 Task: Look for products in the category "Aromatherapy & Essential Oils" from Pacifica only.
Action: Mouse moved to (305, 135)
Screenshot: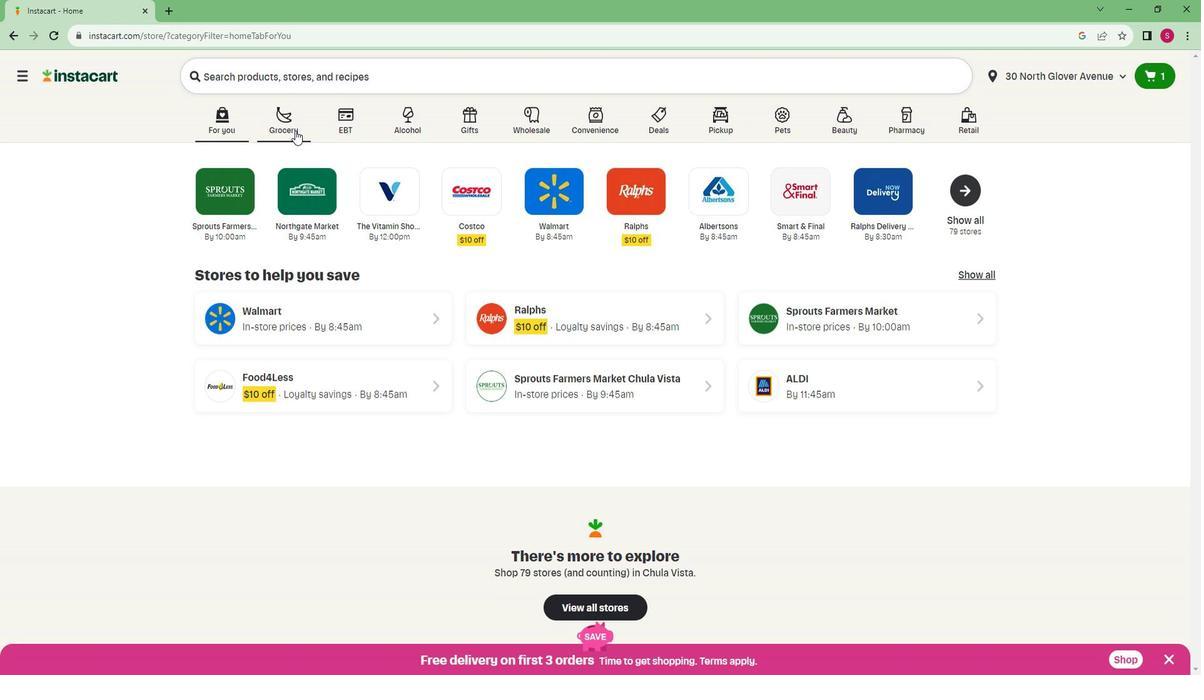 
Action: Mouse pressed left at (305, 135)
Screenshot: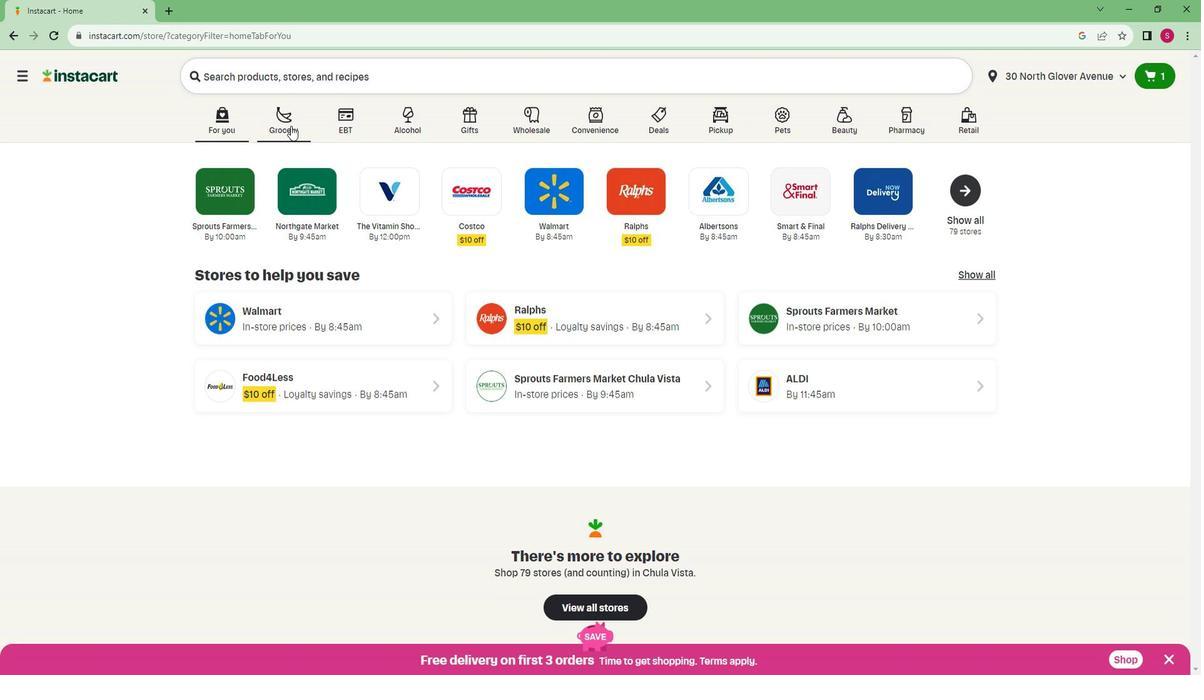 
Action: Mouse moved to (274, 361)
Screenshot: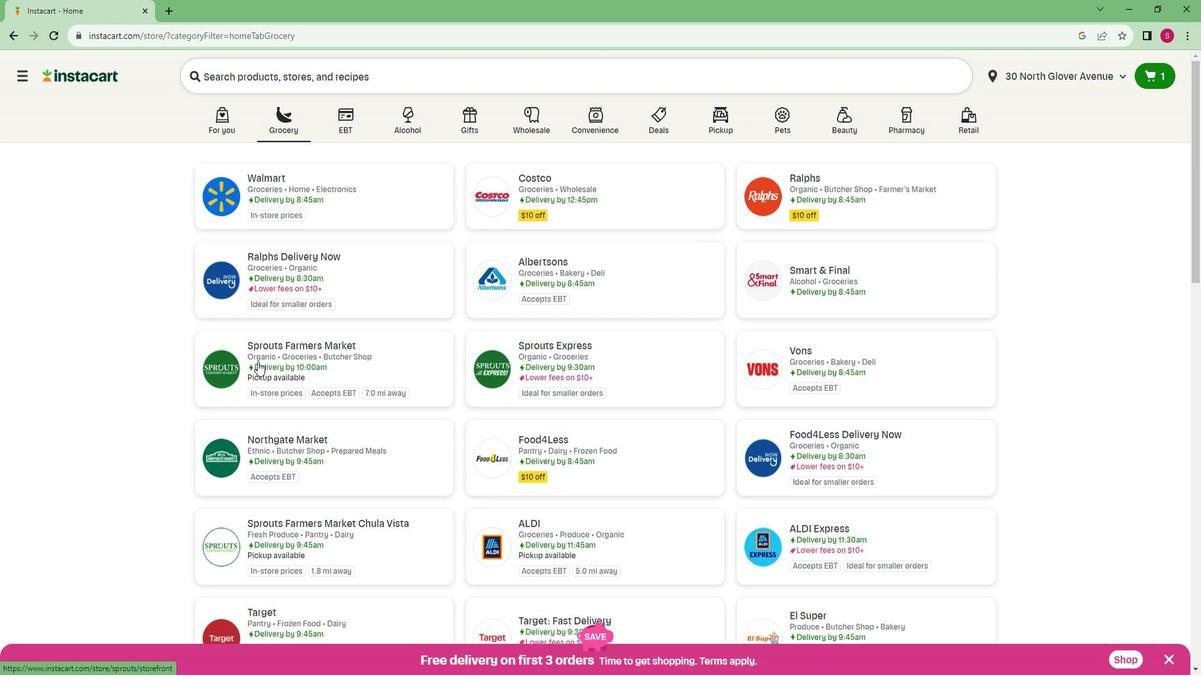 
Action: Mouse pressed left at (274, 361)
Screenshot: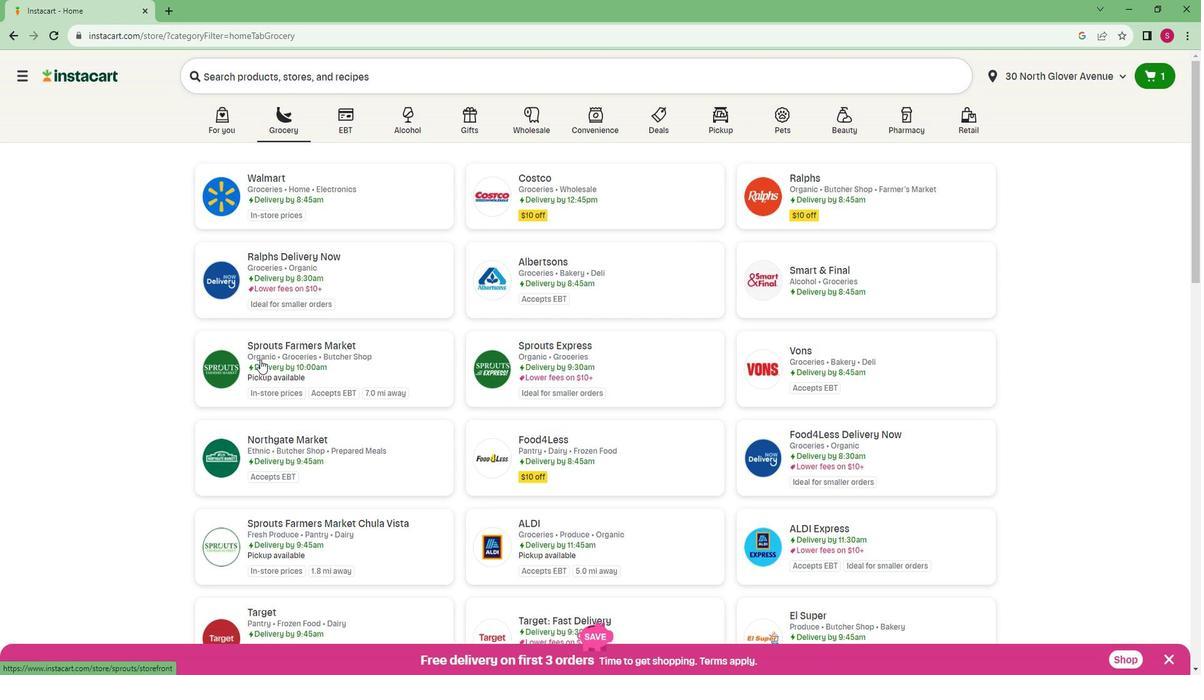
Action: Mouse moved to (137, 503)
Screenshot: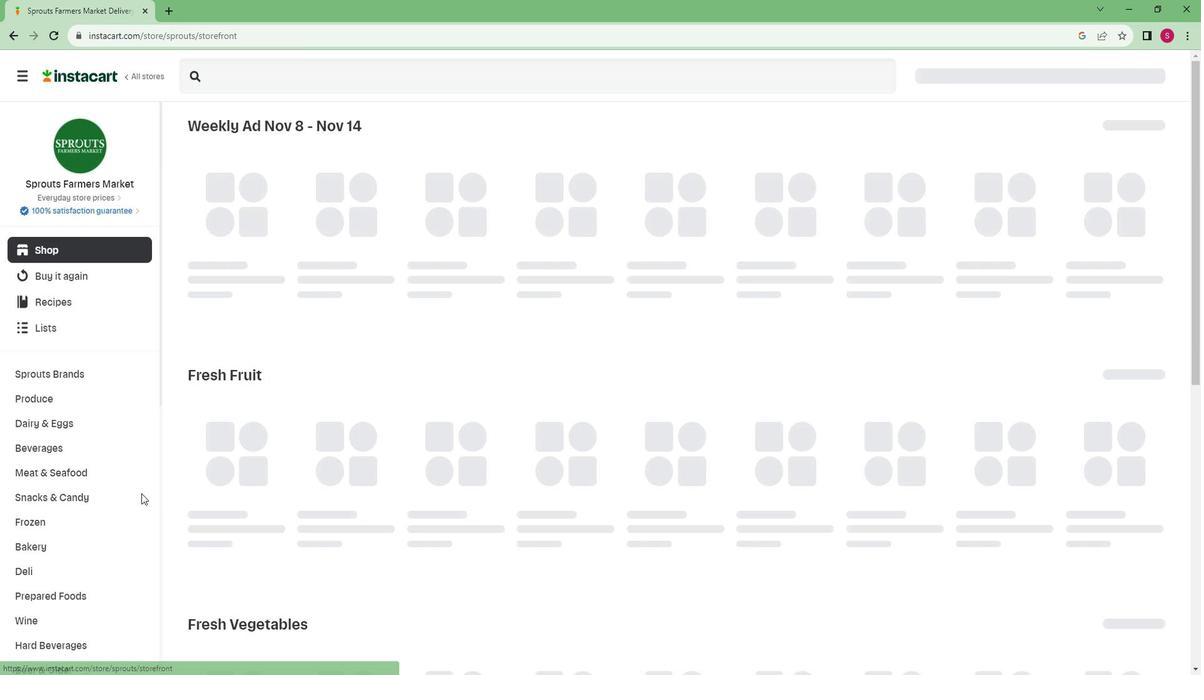 
Action: Mouse scrolled (137, 502) with delta (0, 0)
Screenshot: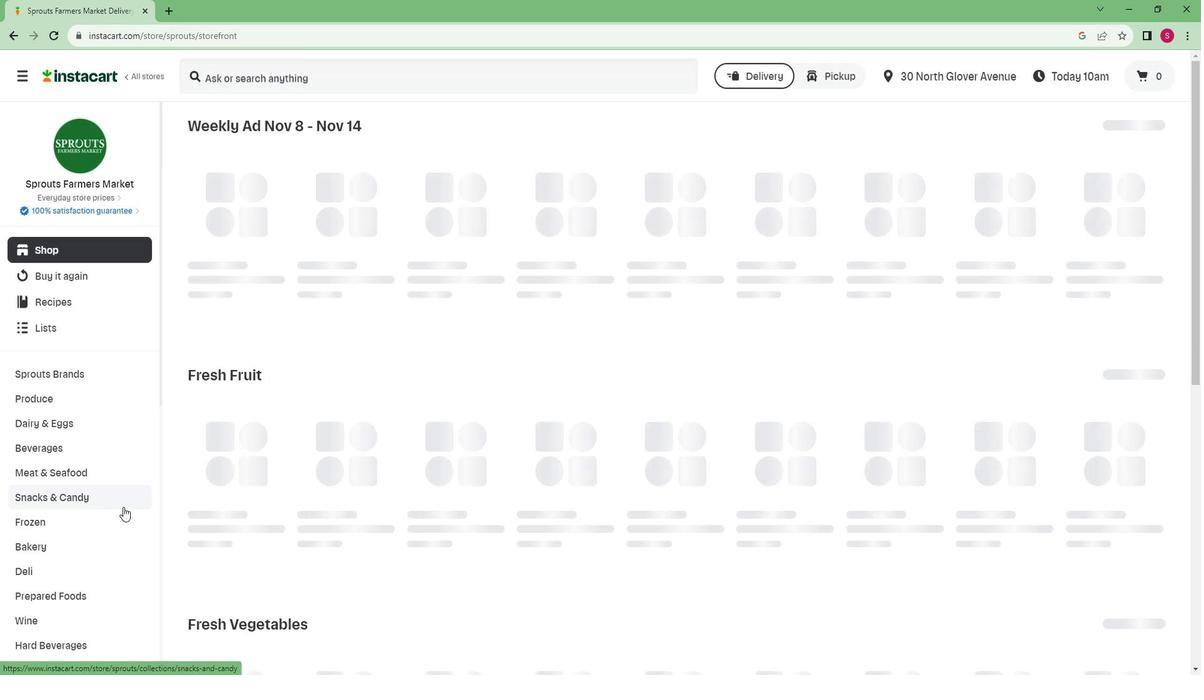 
Action: Mouse scrolled (137, 502) with delta (0, 0)
Screenshot: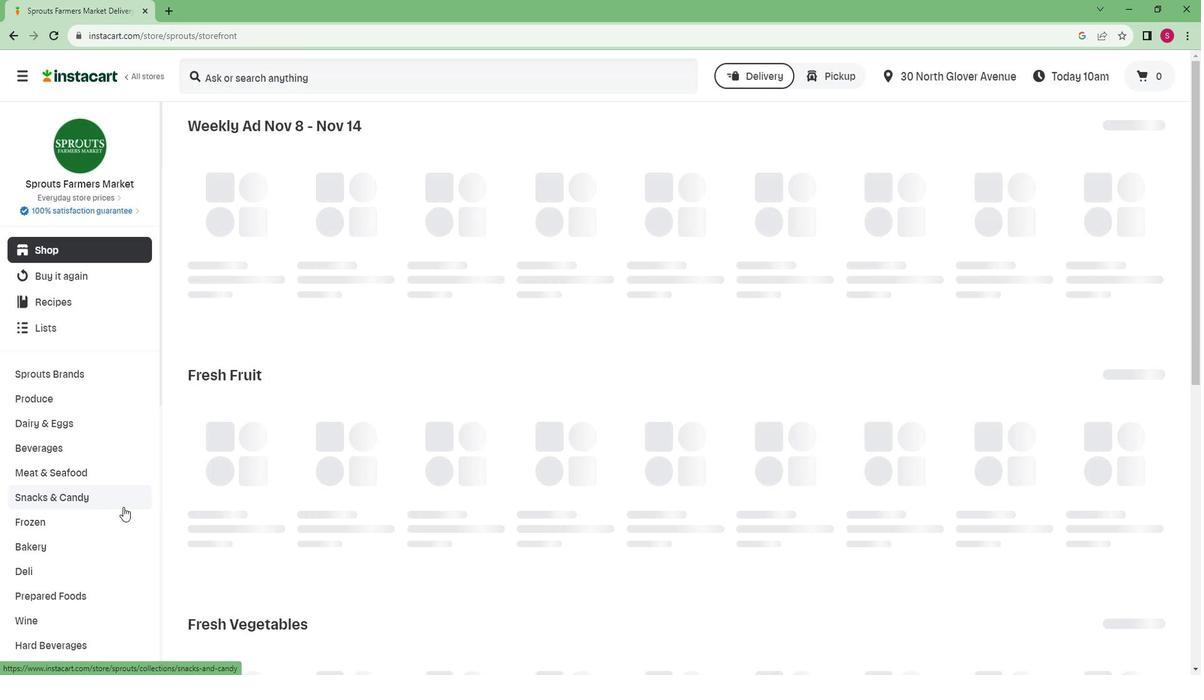 
Action: Mouse moved to (137, 503)
Screenshot: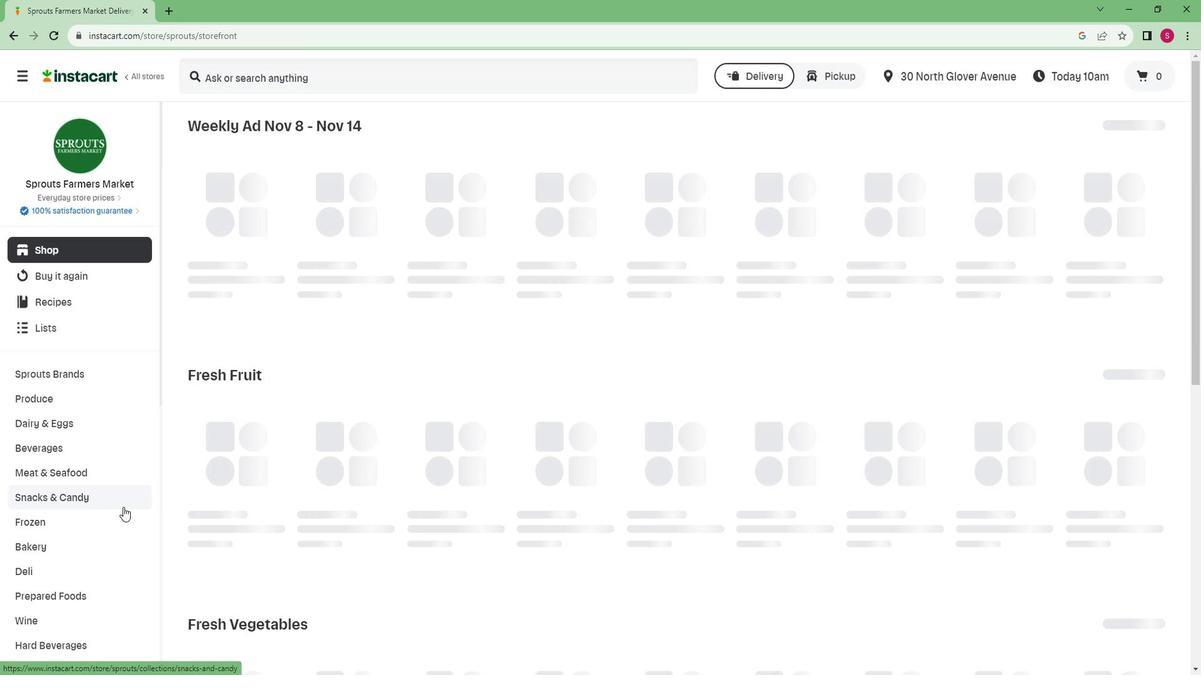 
Action: Mouse scrolled (137, 502) with delta (0, 0)
Screenshot: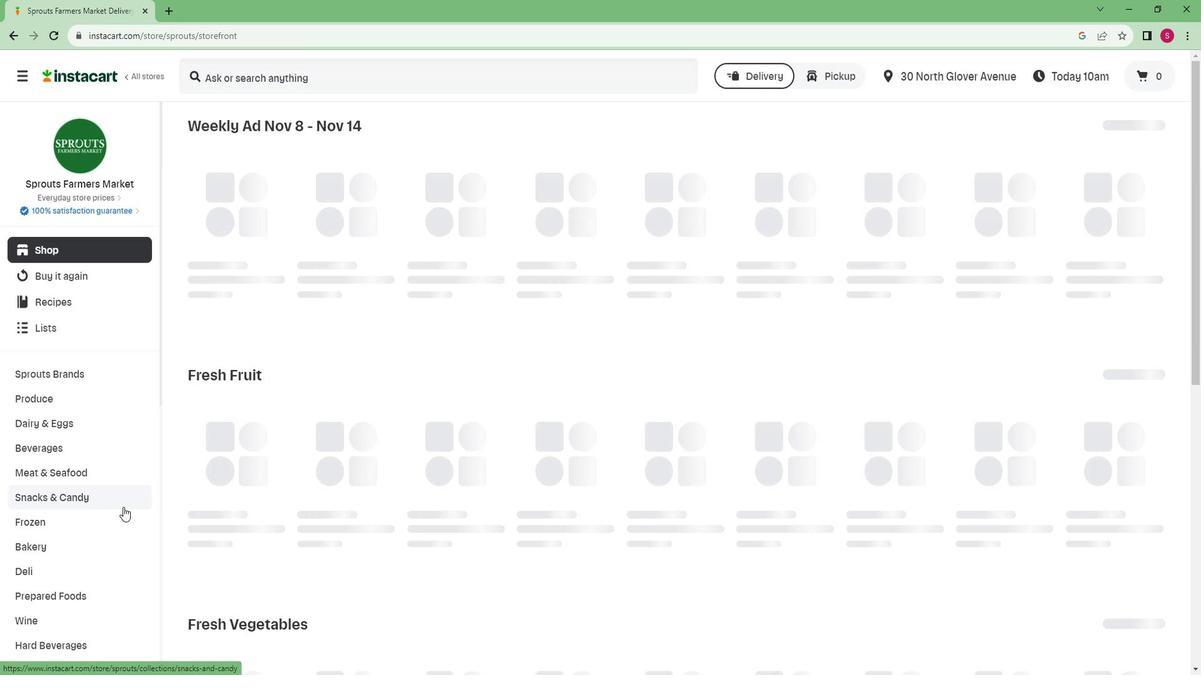 
Action: Mouse scrolled (137, 502) with delta (0, 0)
Screenshot: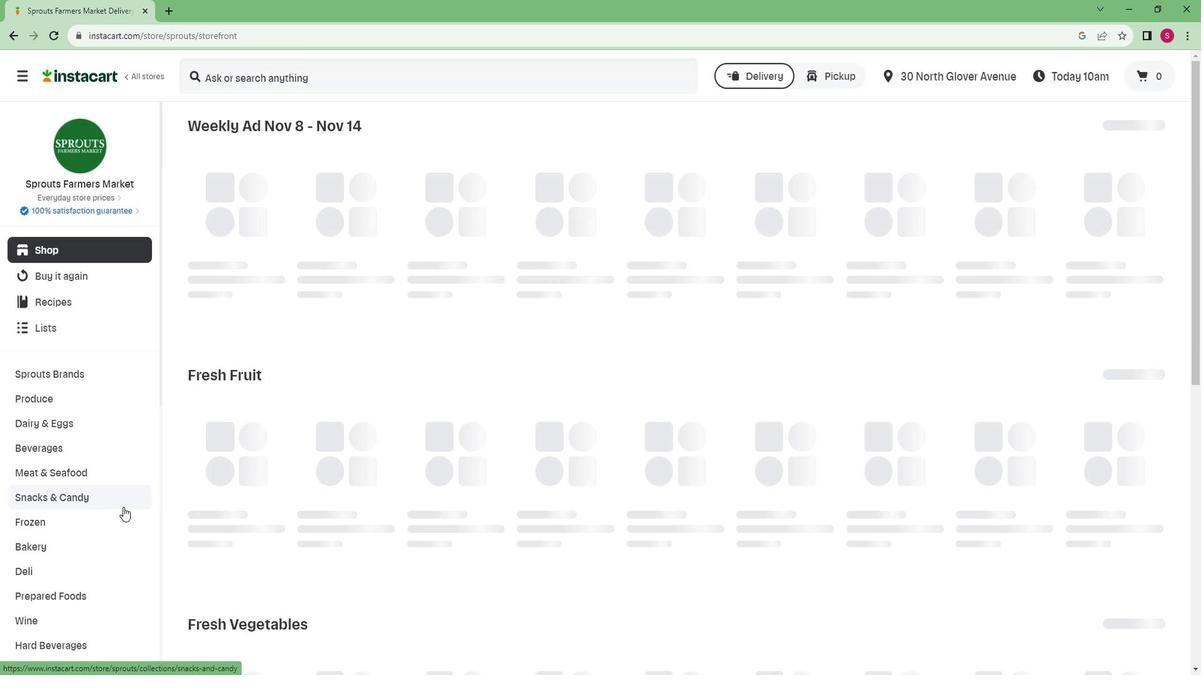 
Action: Mouse moved to (137, 503)
Screenshot: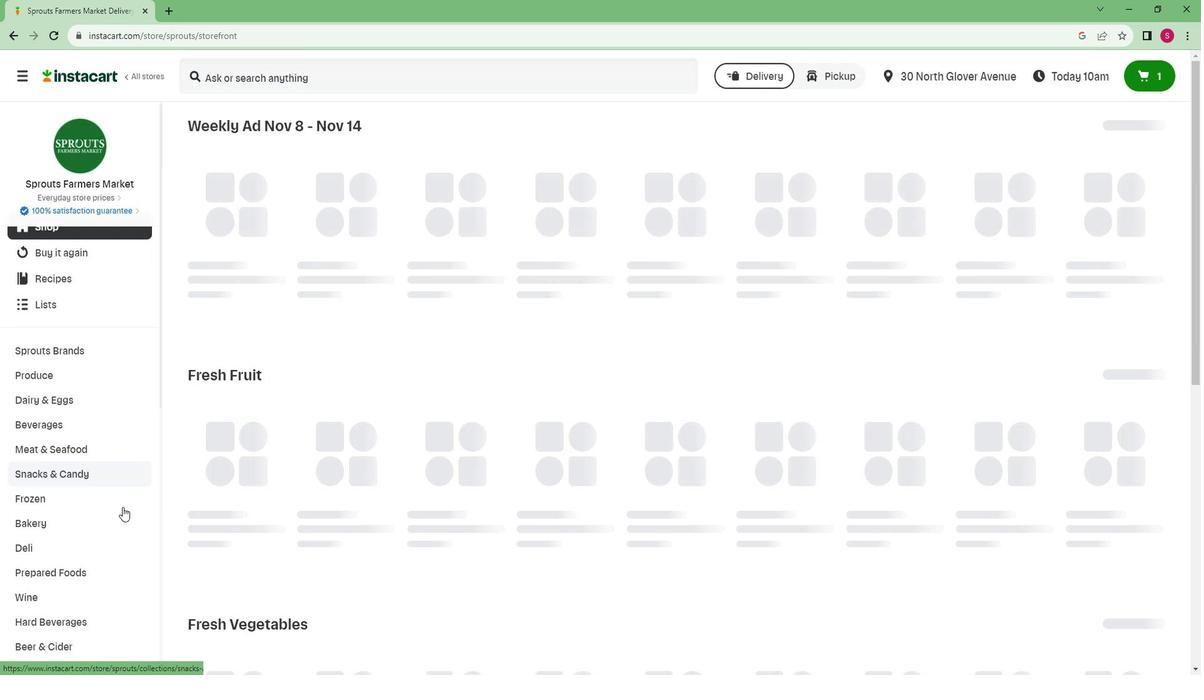 
Action: Mouse scrolled (137, 502) with delta (0, 0)
Screenshot: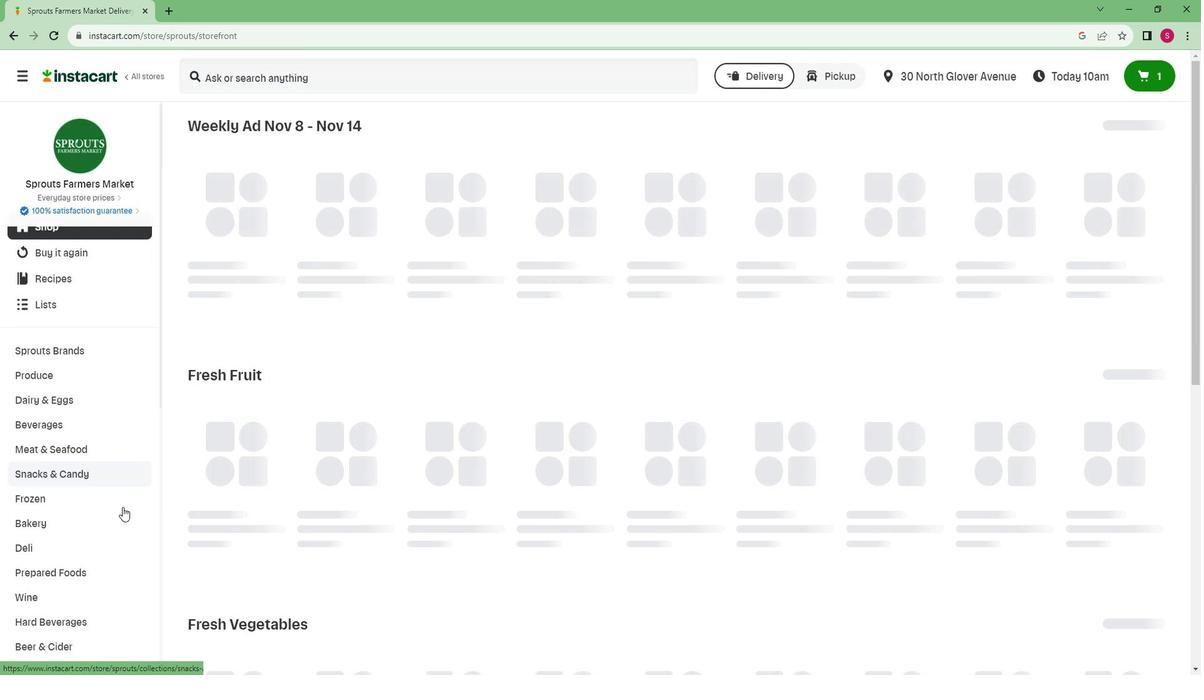 
Action: Mouse scrolled (137, 502) with delta (0, 0)
Screenshot: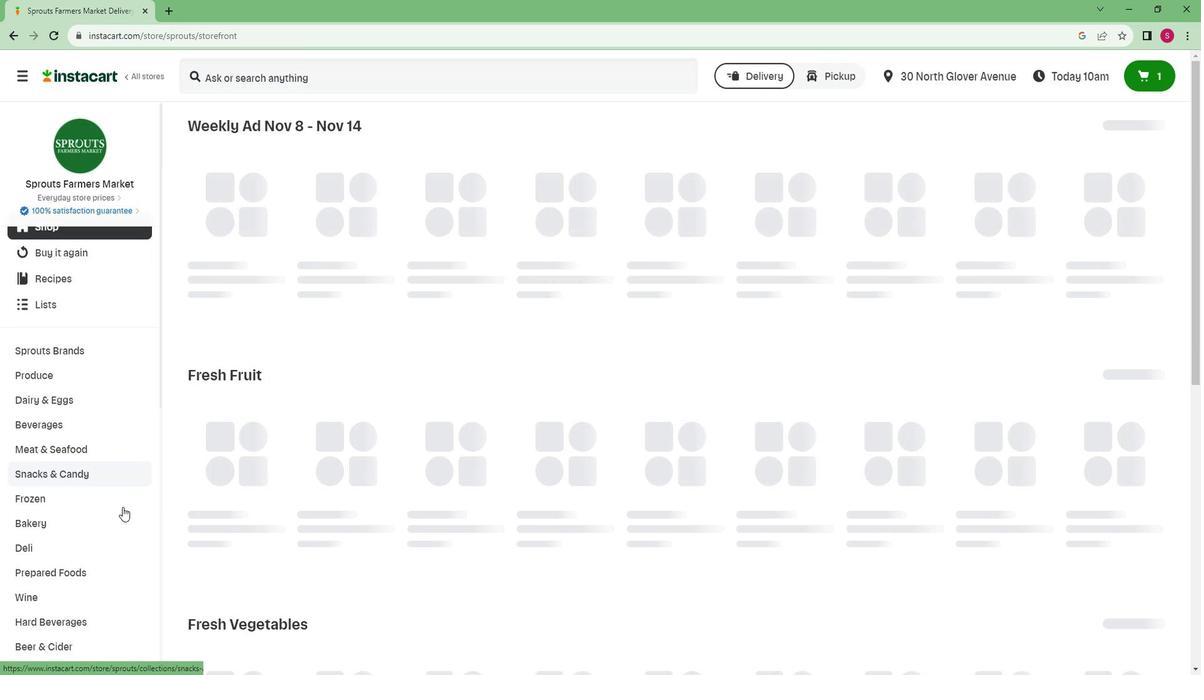 
Action: Mouse scrolled (137, 502) with delta (0, 0)
Screenshot: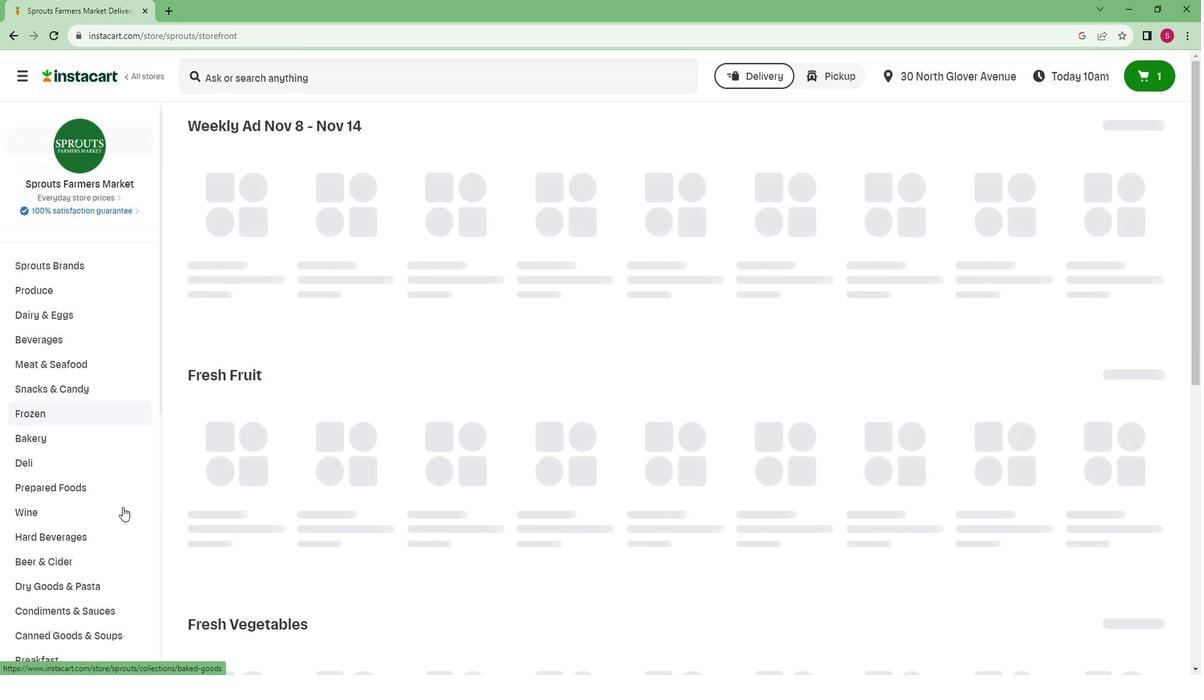 
Action: Mouse moved to (83, 592)
Screenshot: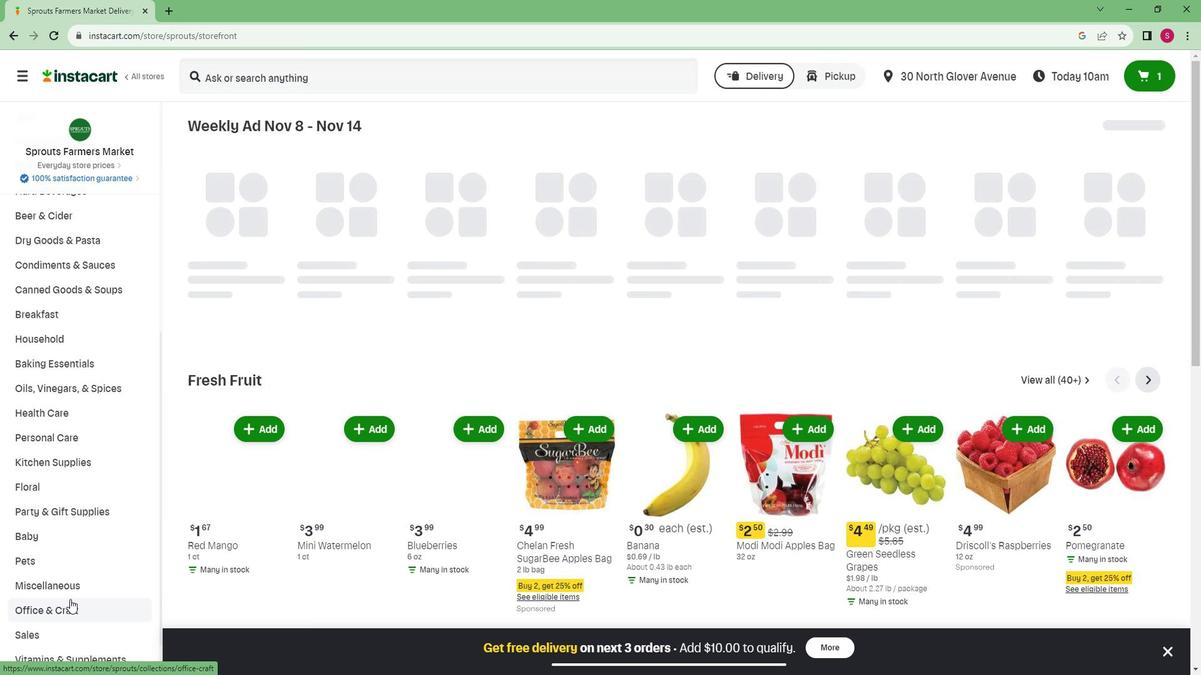 
Action: Mouse scrolled (83, 591) with delta (0, 0)
Screenshot: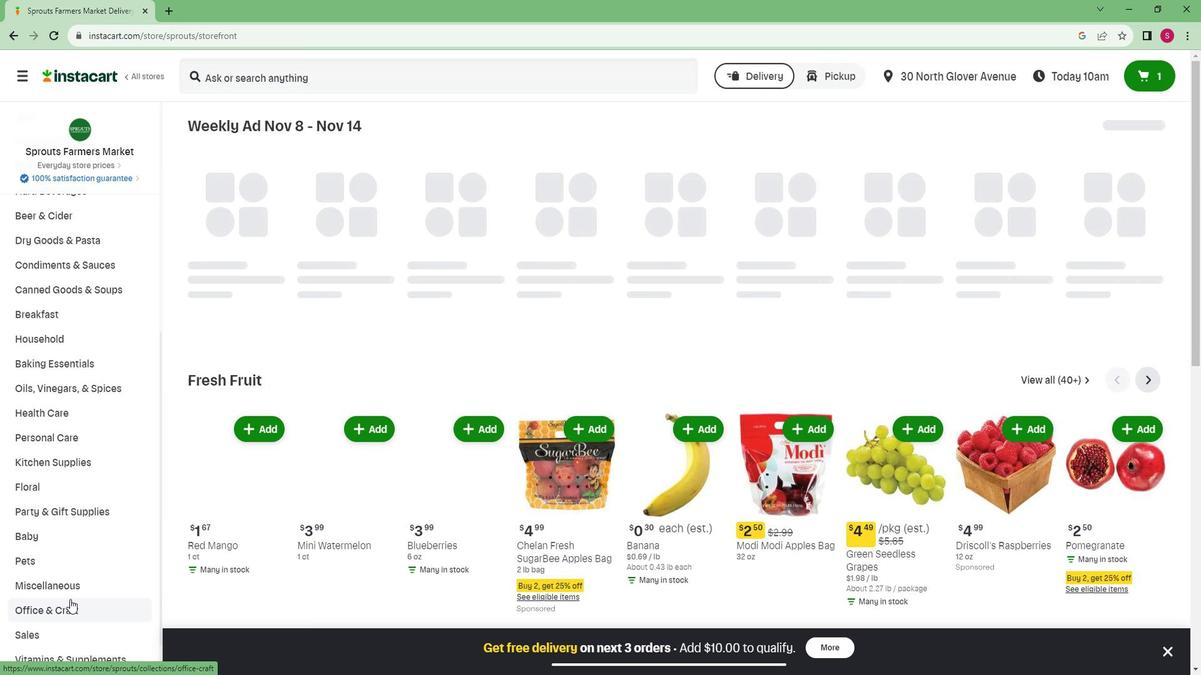 
Action: Mouse moved to (66, 615)
Screenshot: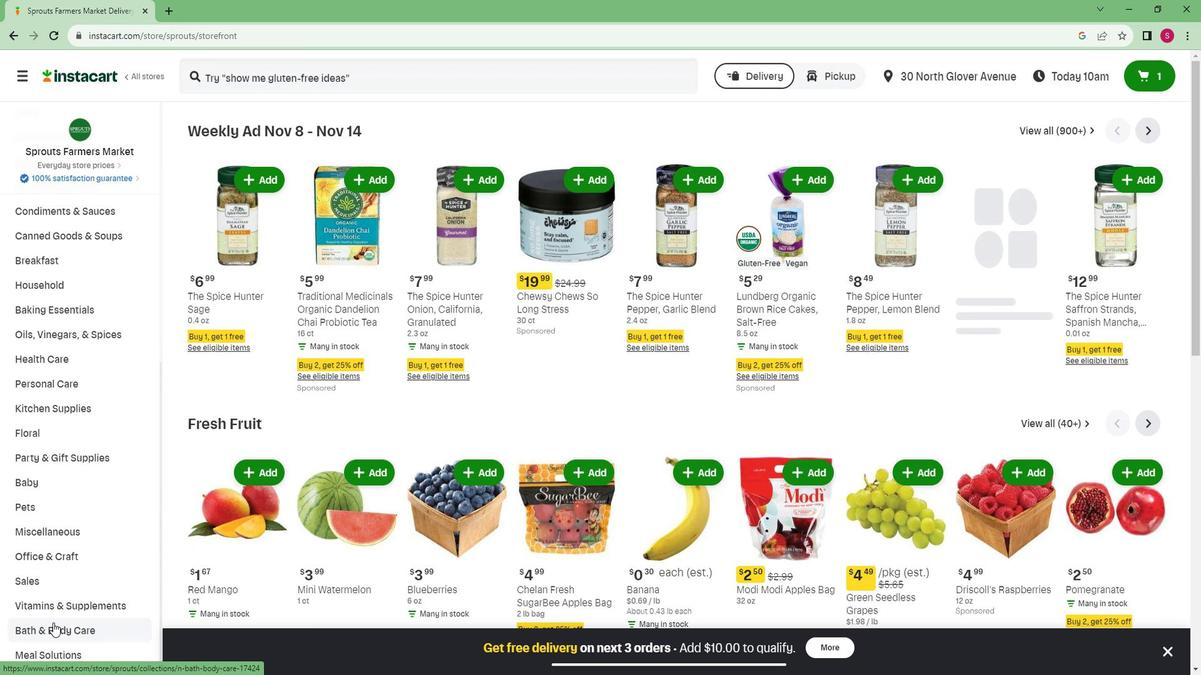 
Action: Mouse pressed left at (66, 615)
Screenshot: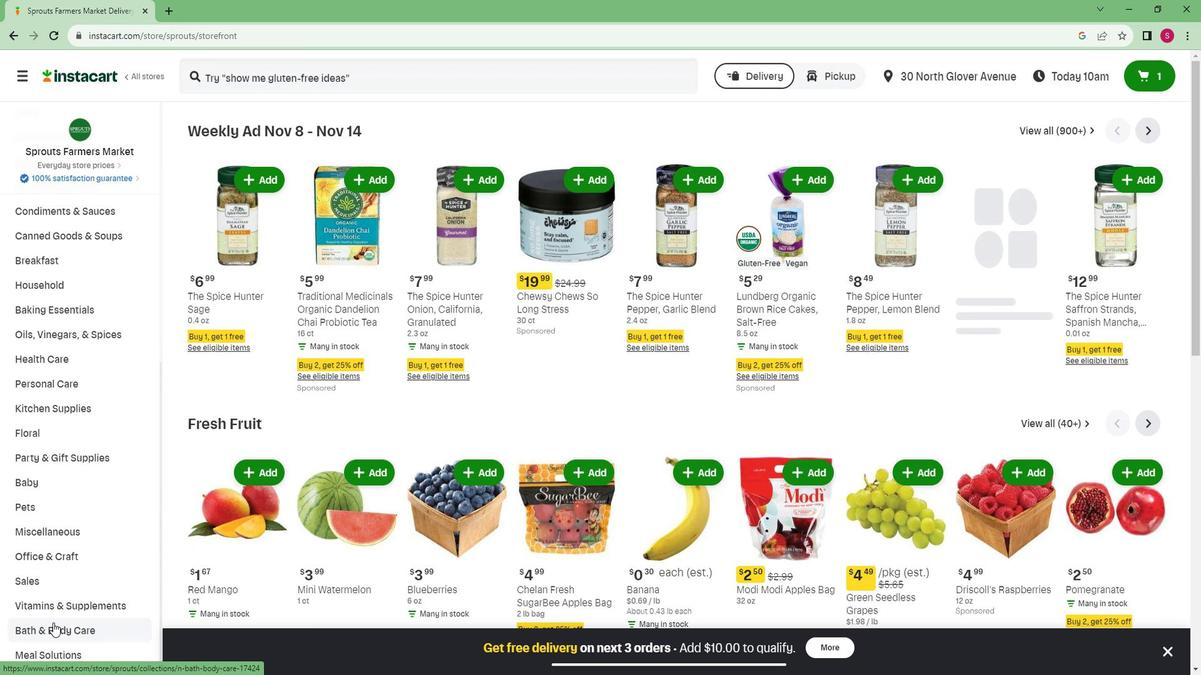 
Action: Mouse moved to (1060, 173)
Screenshot: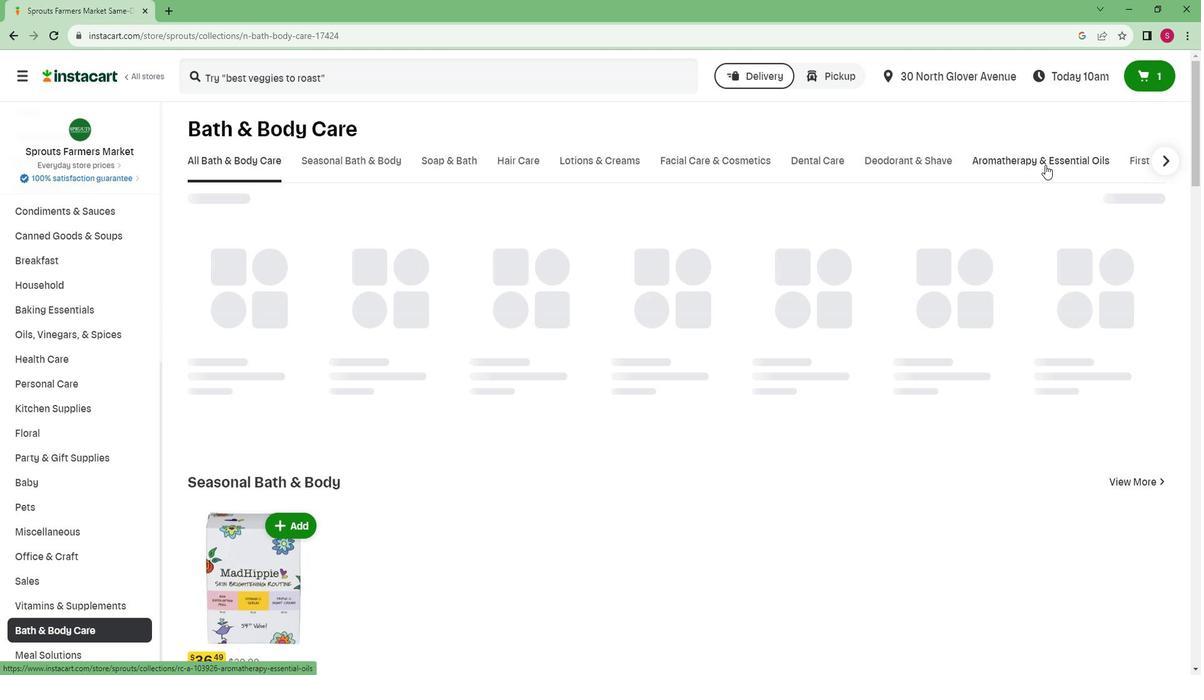
Action: Mouse pressed left at (1060, 173)
Screenshot: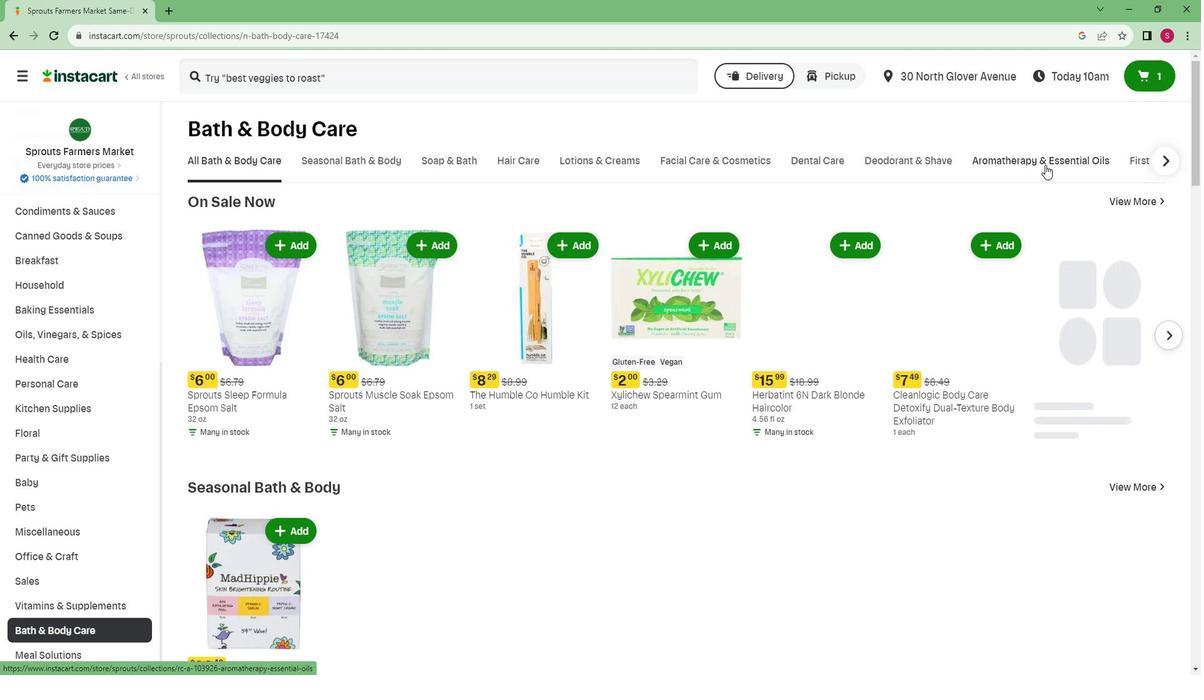 
Action: Mouse moved to (291, 214)
Screenshot: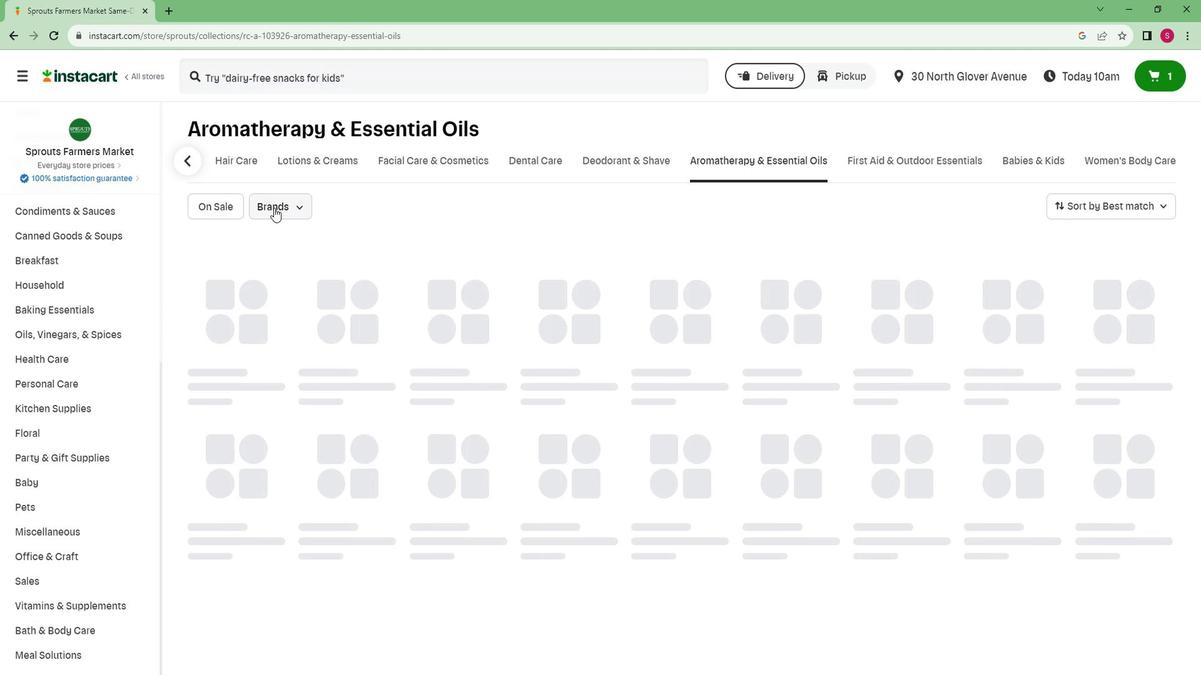 
Action: Mouse pressed left at (291, 214)
Screenshot: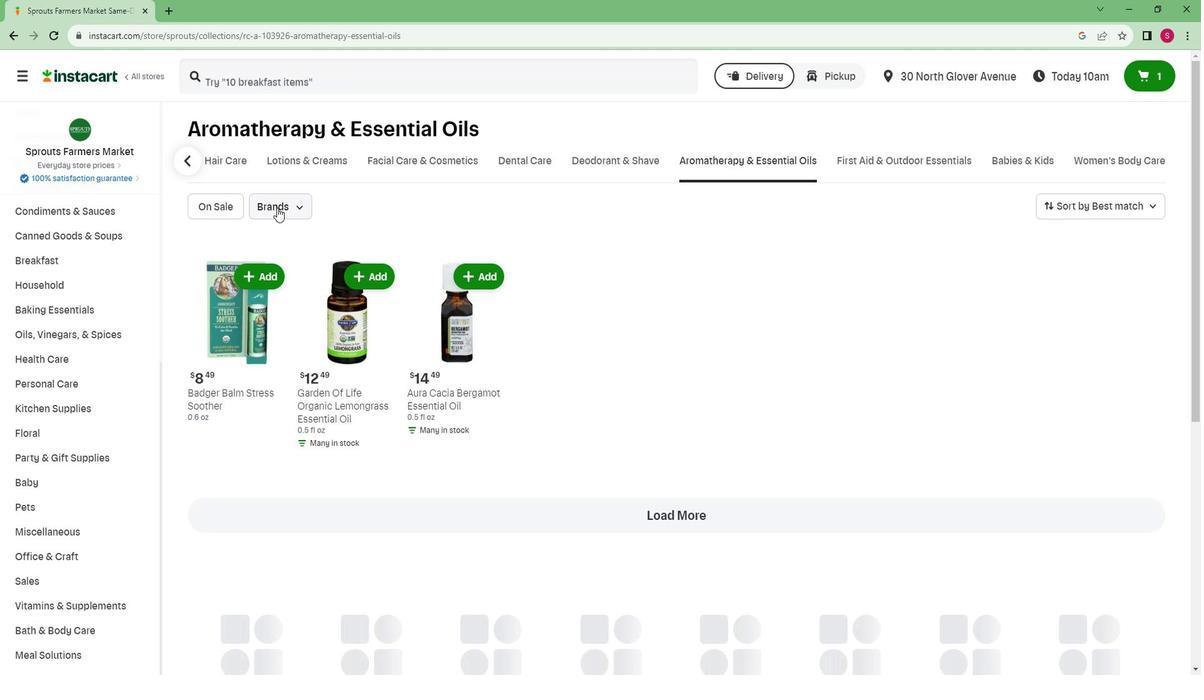 
Action: Mouse moved to (291, 296)
Screenshot: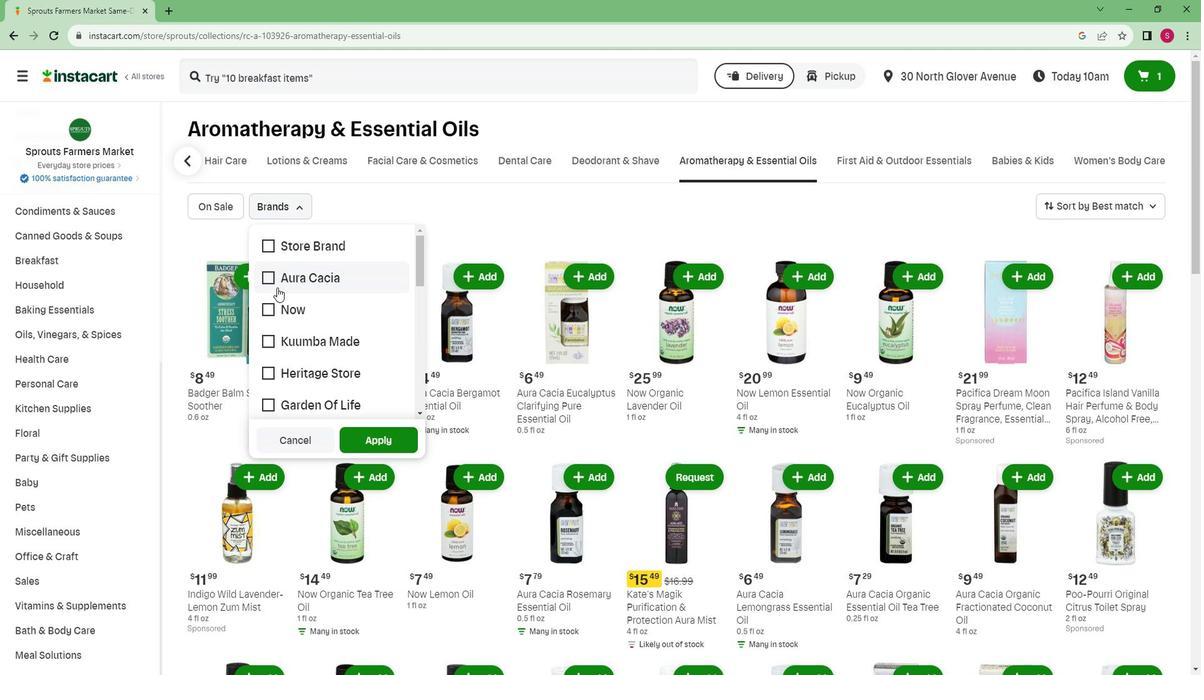 
Action: Mouse scrolled (291, 296) with delta (0, 0)
Screenshot: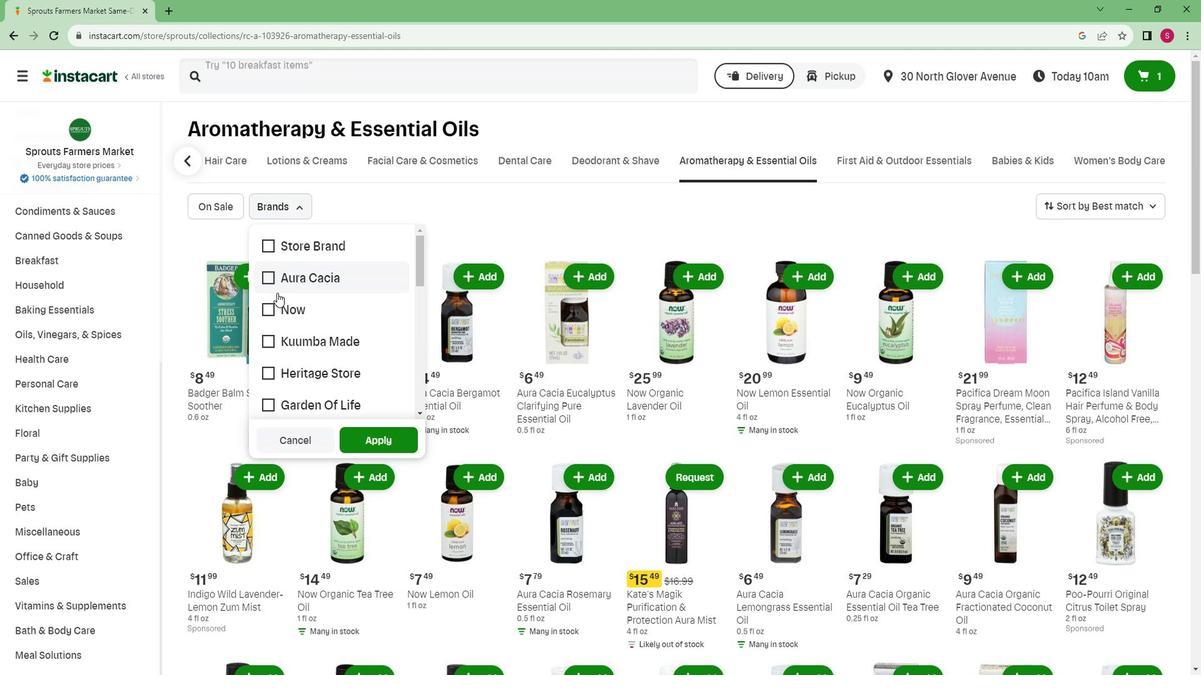 
Action: Mouse scrolled (291, 296) with delta (0, 0)
Screenshot: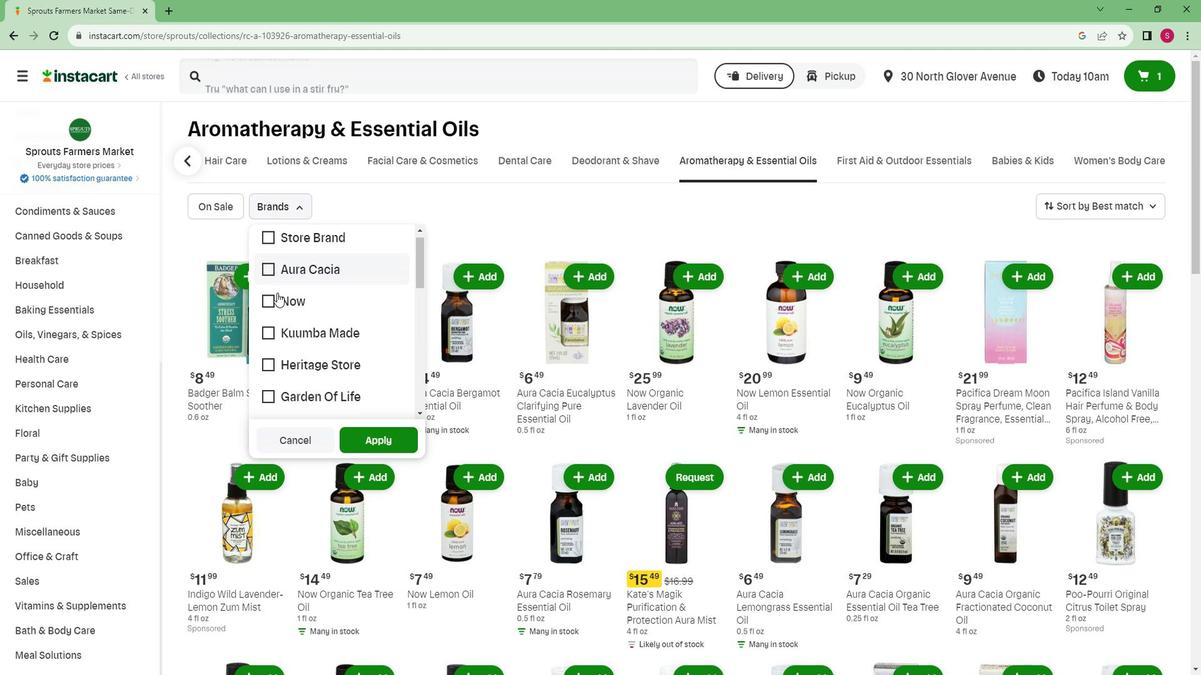 
Action: Mouse scrolled (291, 296) with delta (0, 0)
Screenshot: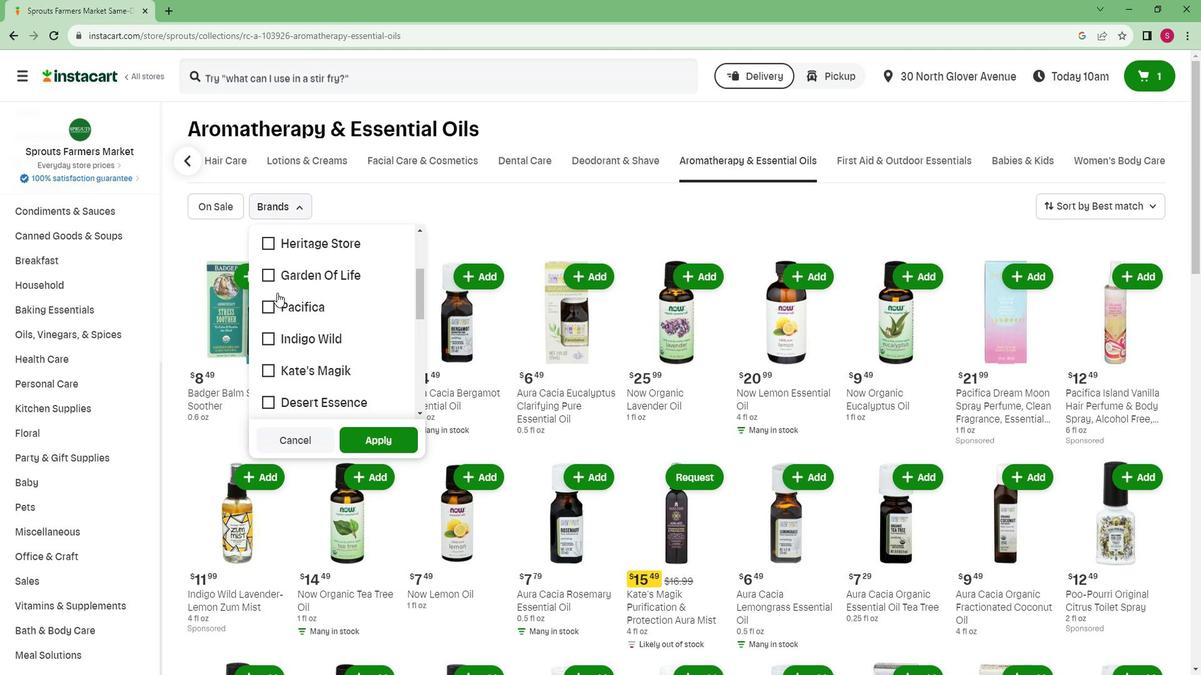 
Action: Mouse moved to (318, 250)
Screenshot: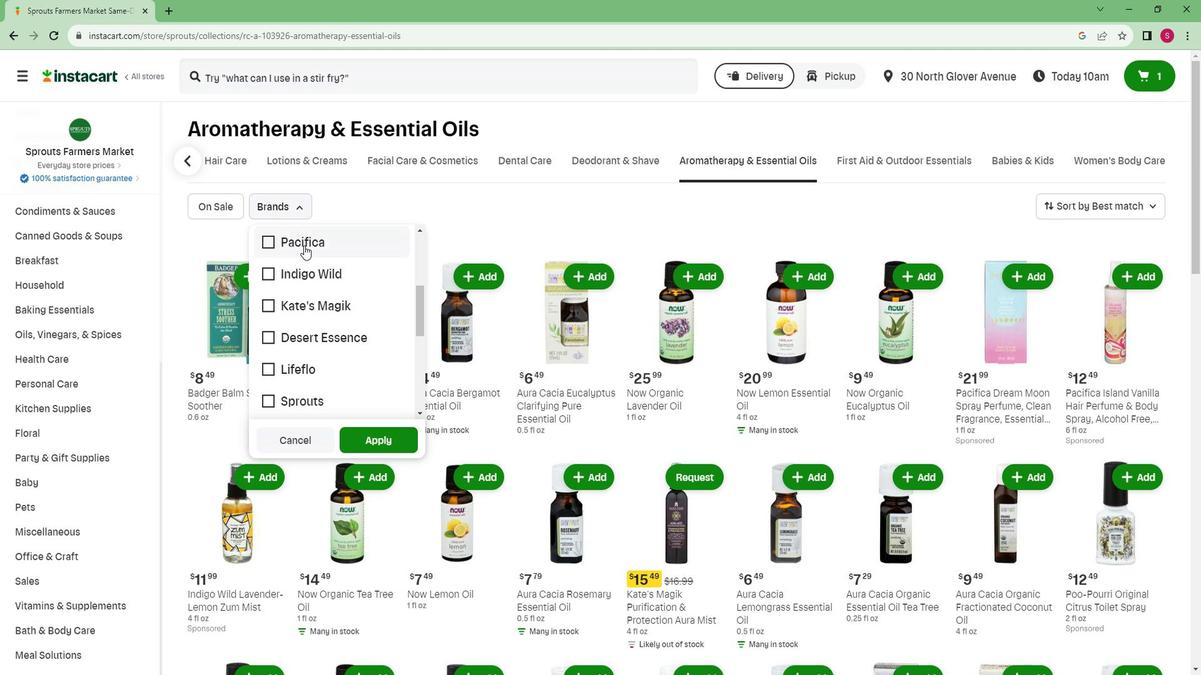 
Action: Mouse pressed left at (318, 250)
Screenshot: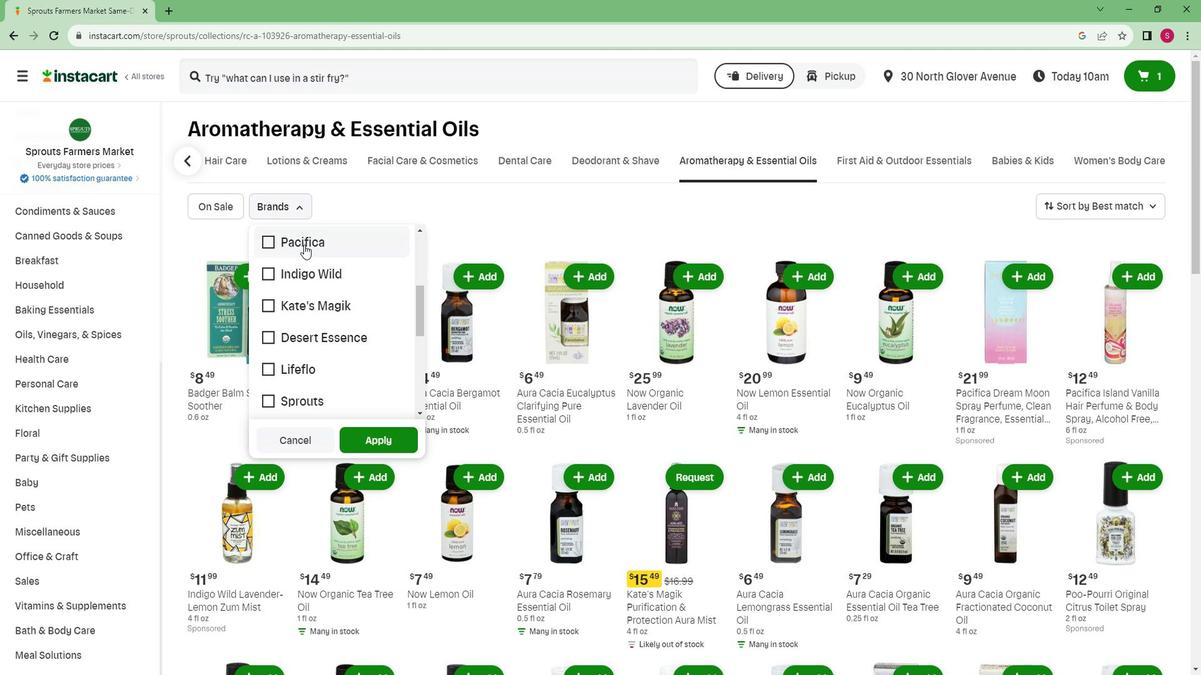 
Action: Mouse moved to (394, 438)
Screenshot: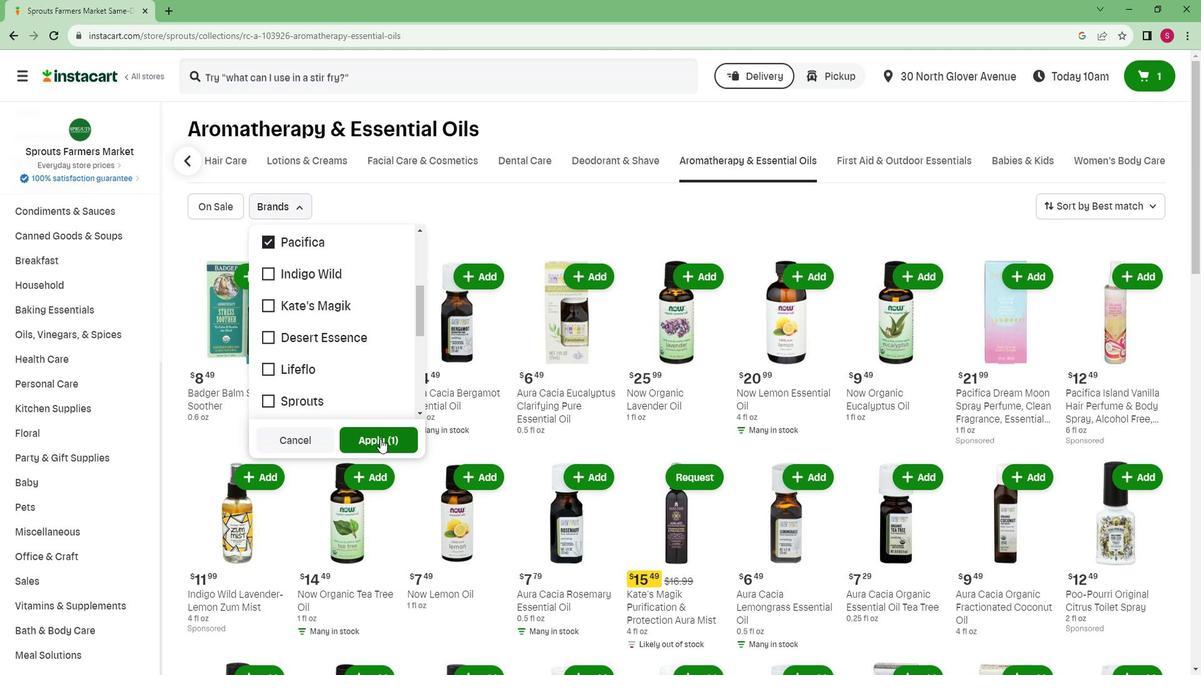
Action: Mouse pressed left at (394, 438)
Screenshot: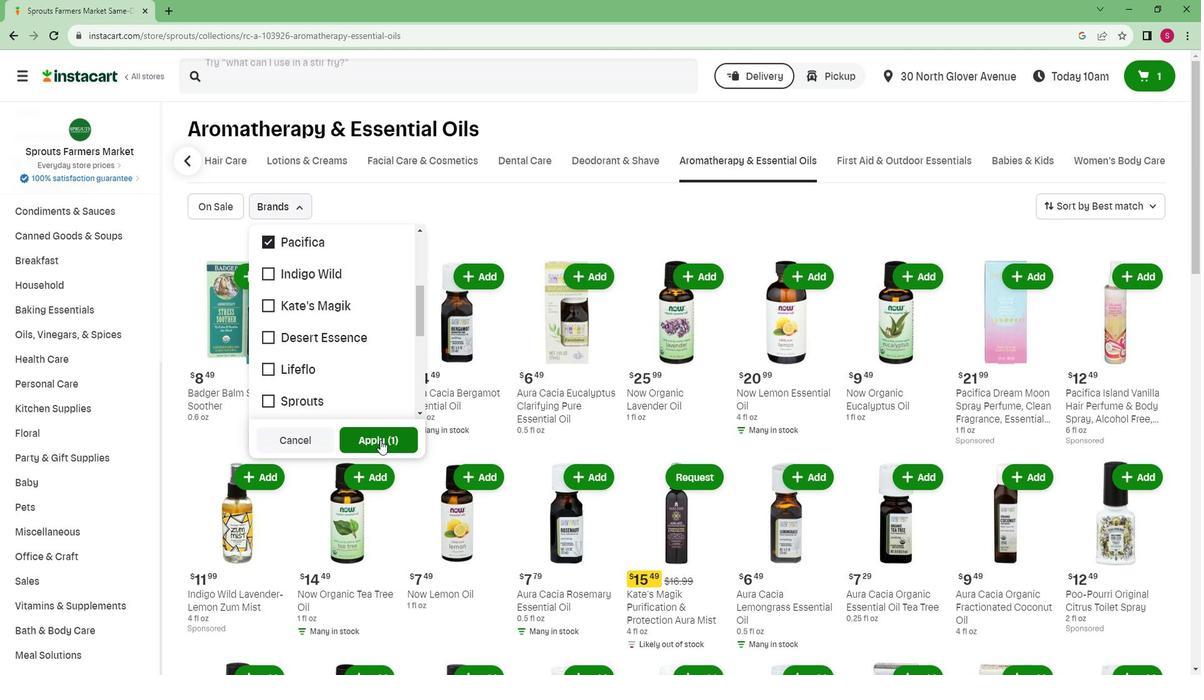 
Action: Mouse moved to (433, 382)
Screenshot: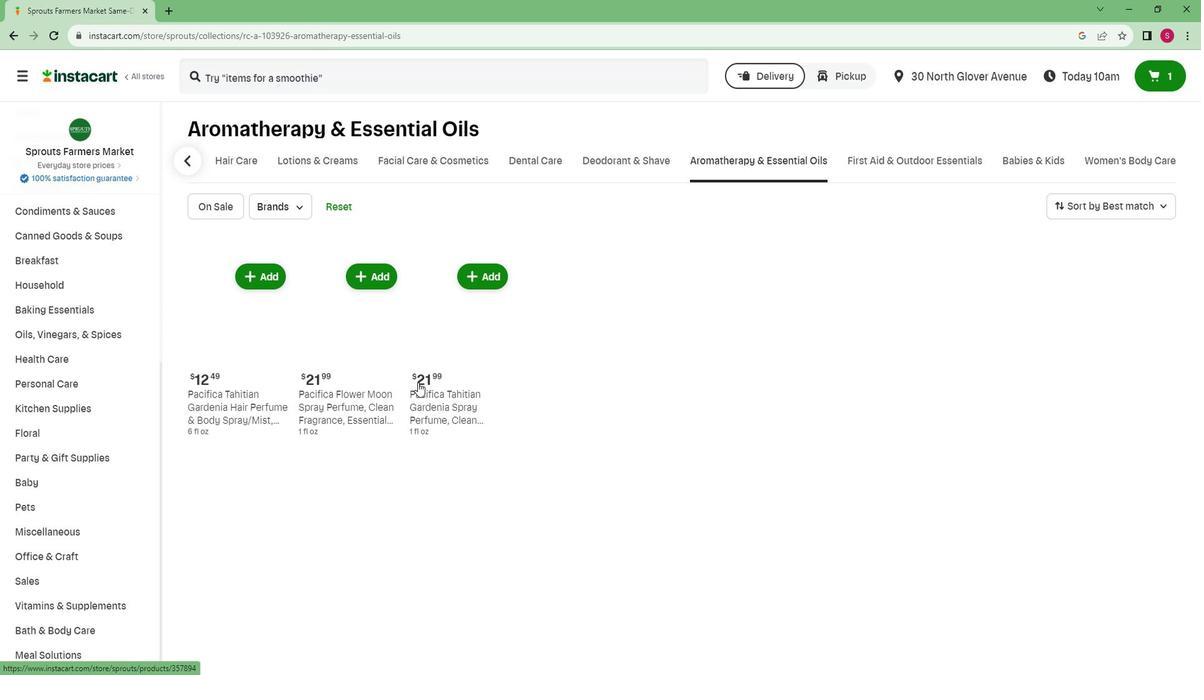 
